 Task: Select collapse all.
Action: Mouse moved to (1220, 29)
Screenshot: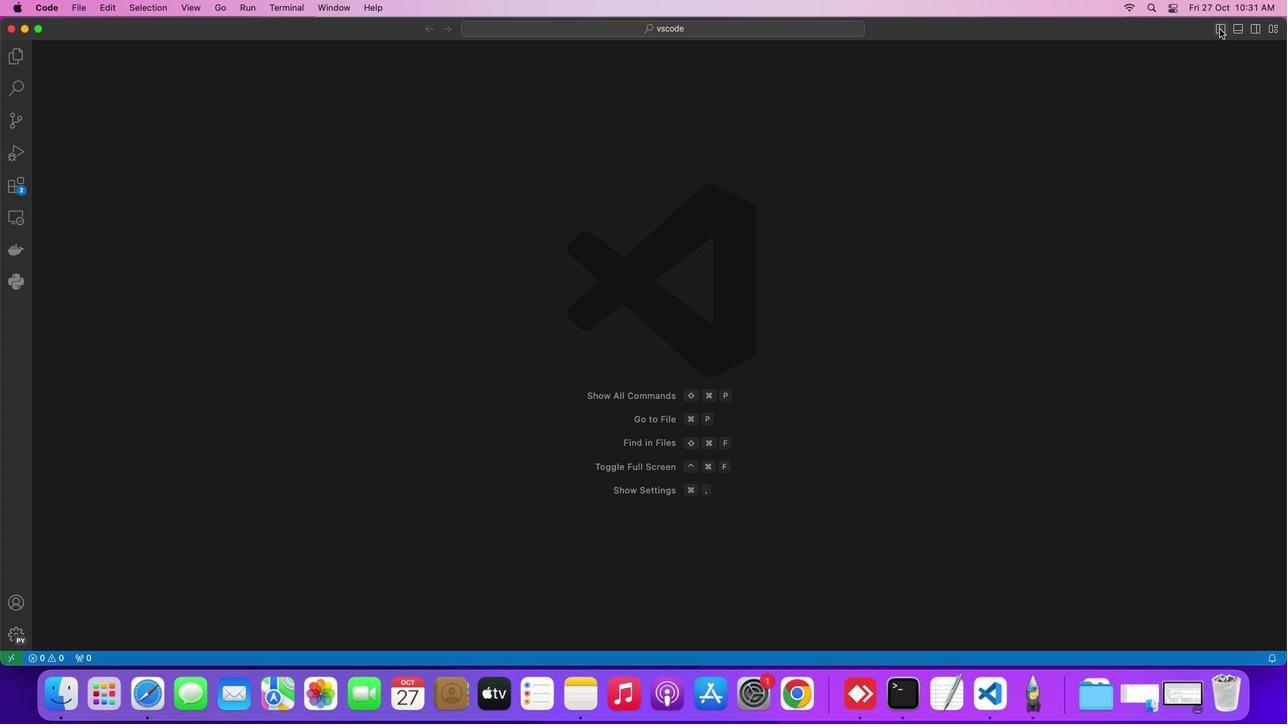 
Action: Mouse pressed left at (1220, 29)
Screenshot: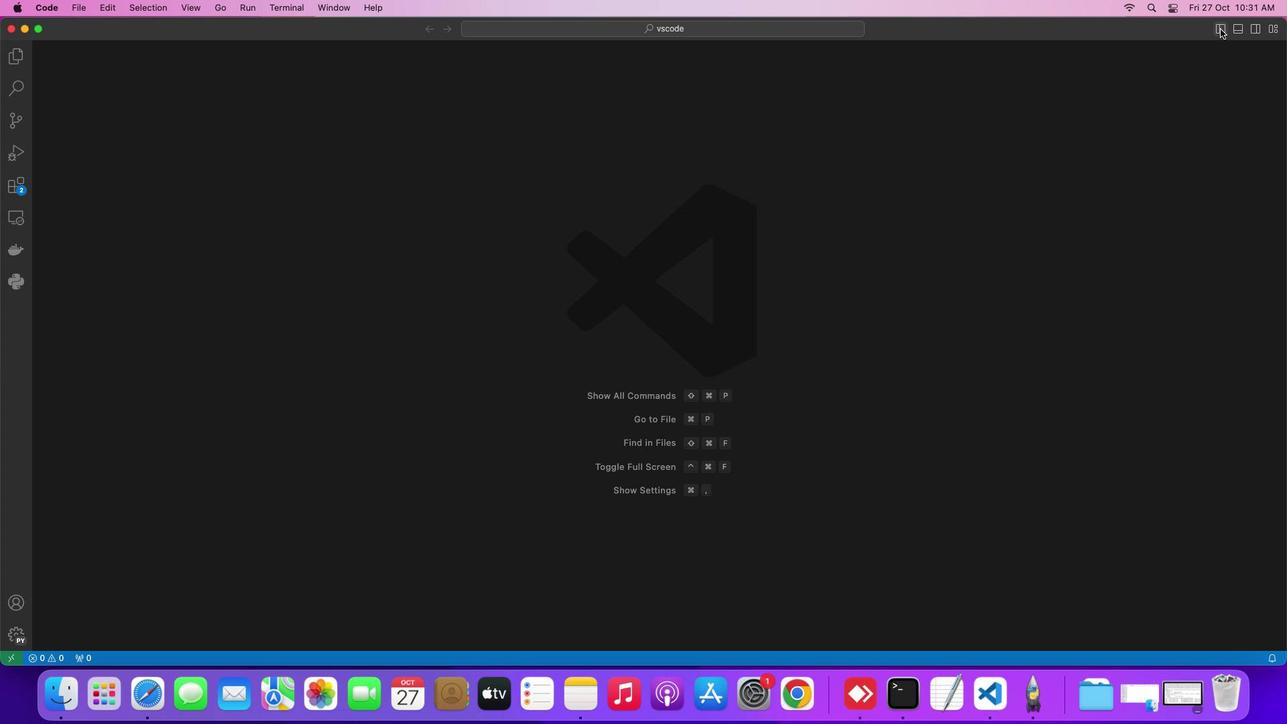 
Action: Mouse moved to (18, 86)
Screenshot: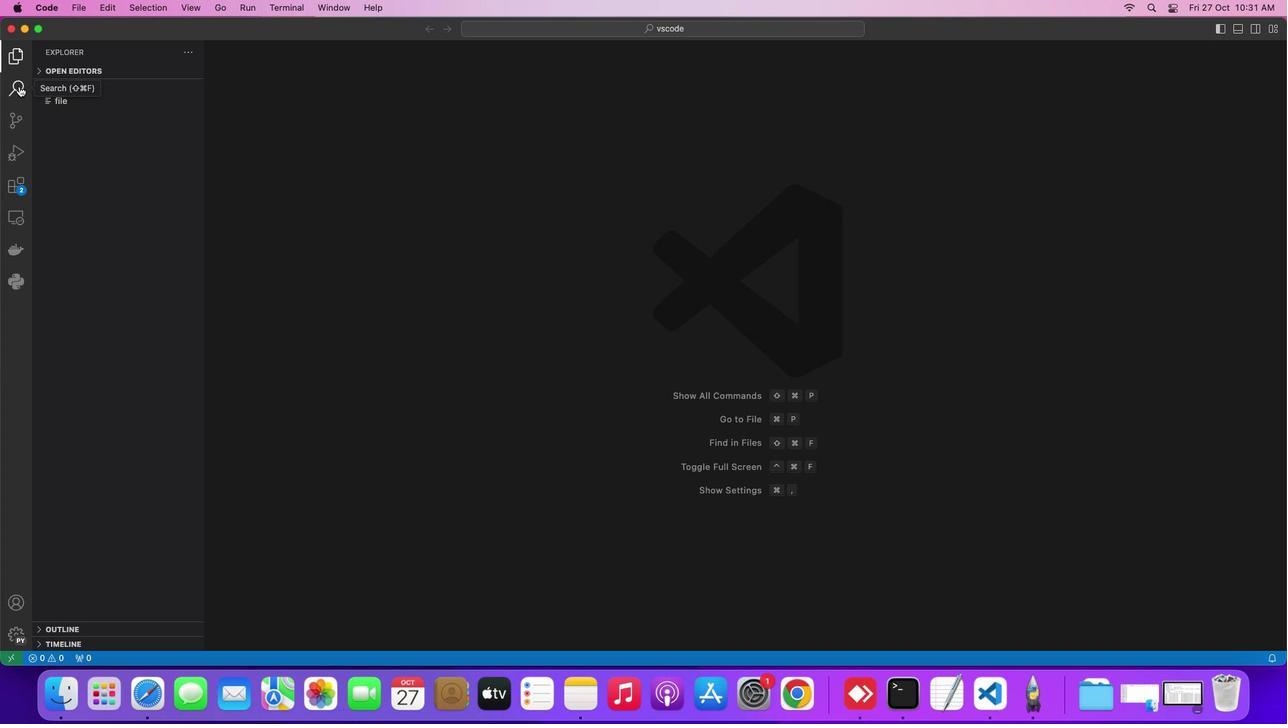 
Action: Mouse pressed left at (18, 86)
Screenshot: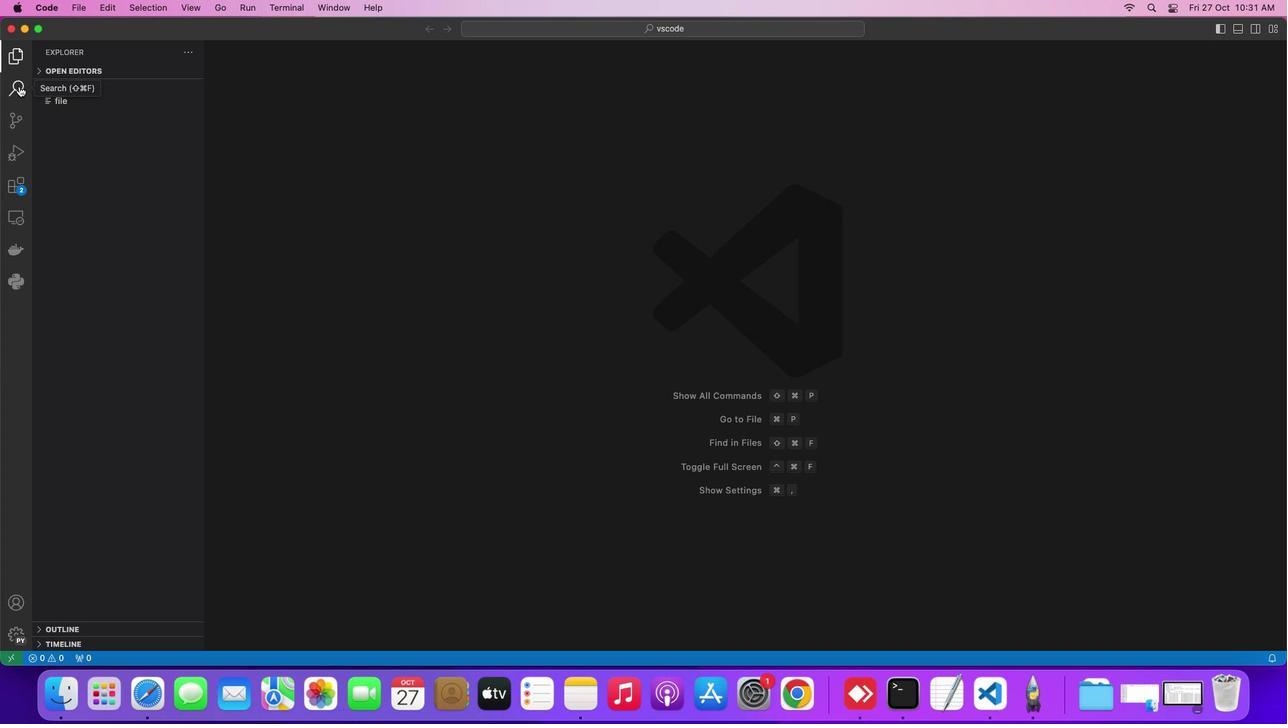 
Action: Mouse moved to (189, 55)
Screenshot: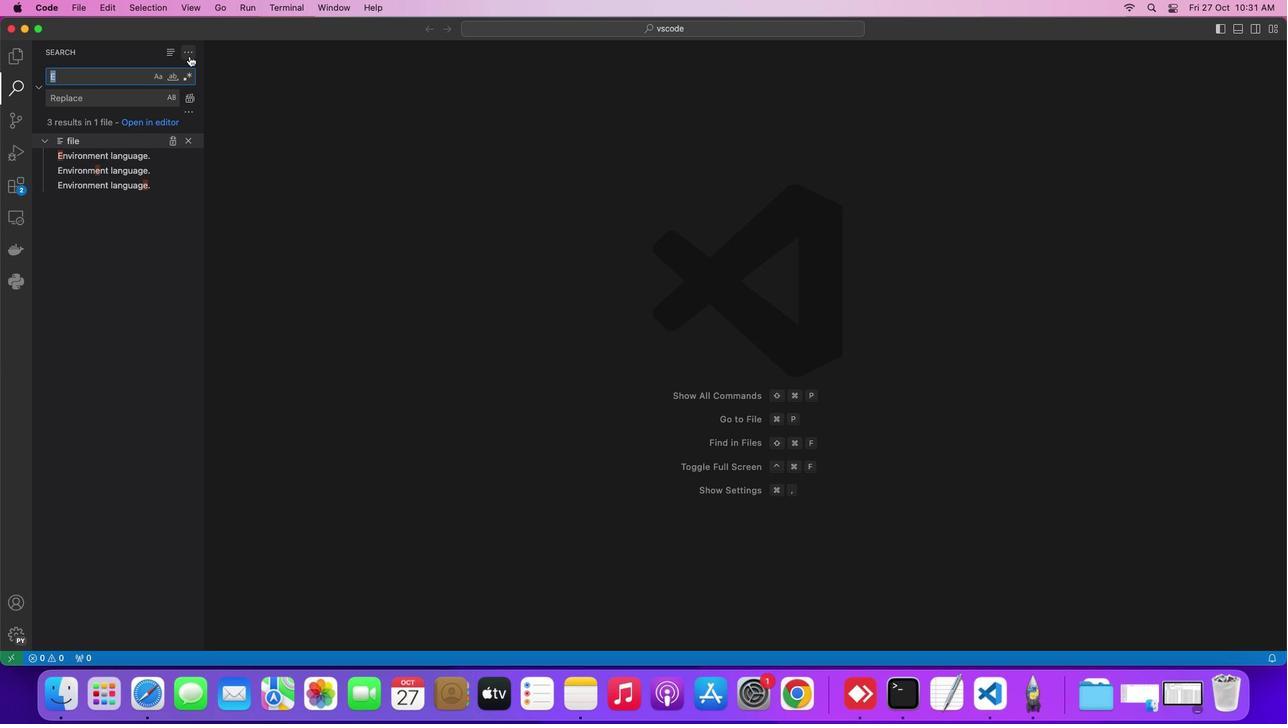 
Action: Mouse pressed left at (189, 55)
Screenshot: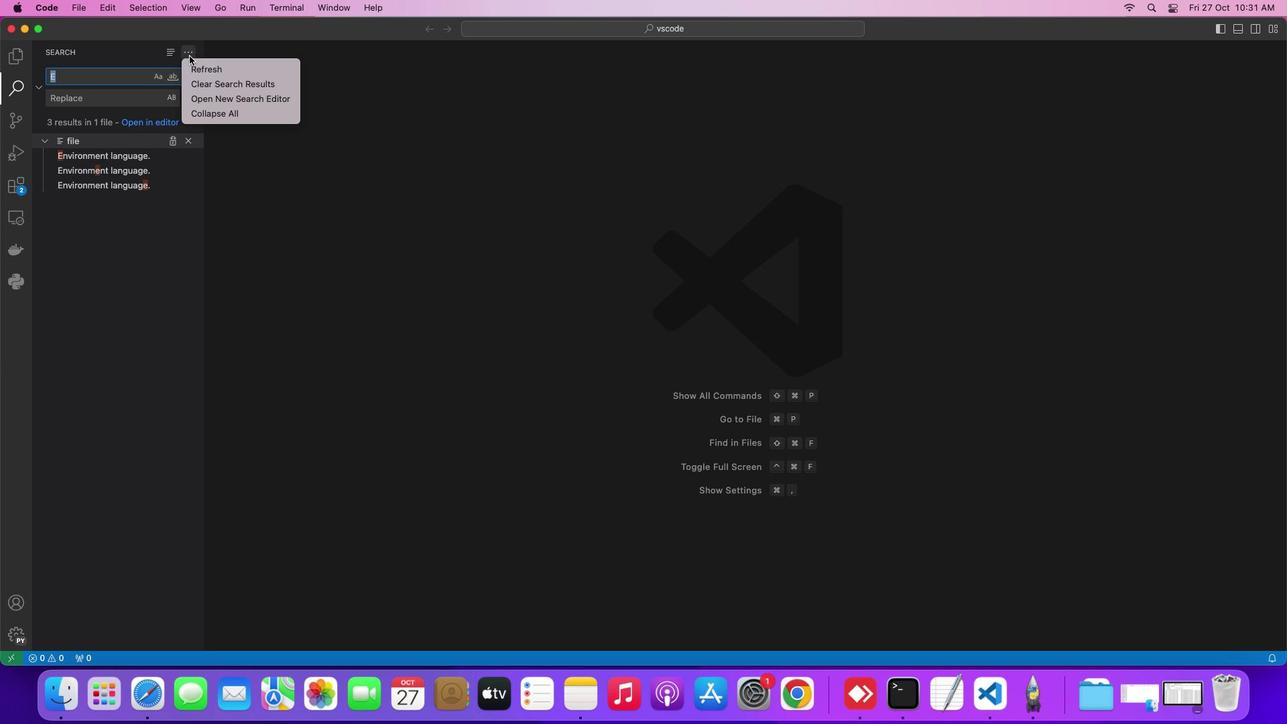 
Action: Mouse moved to (213, 115)
Screenshot: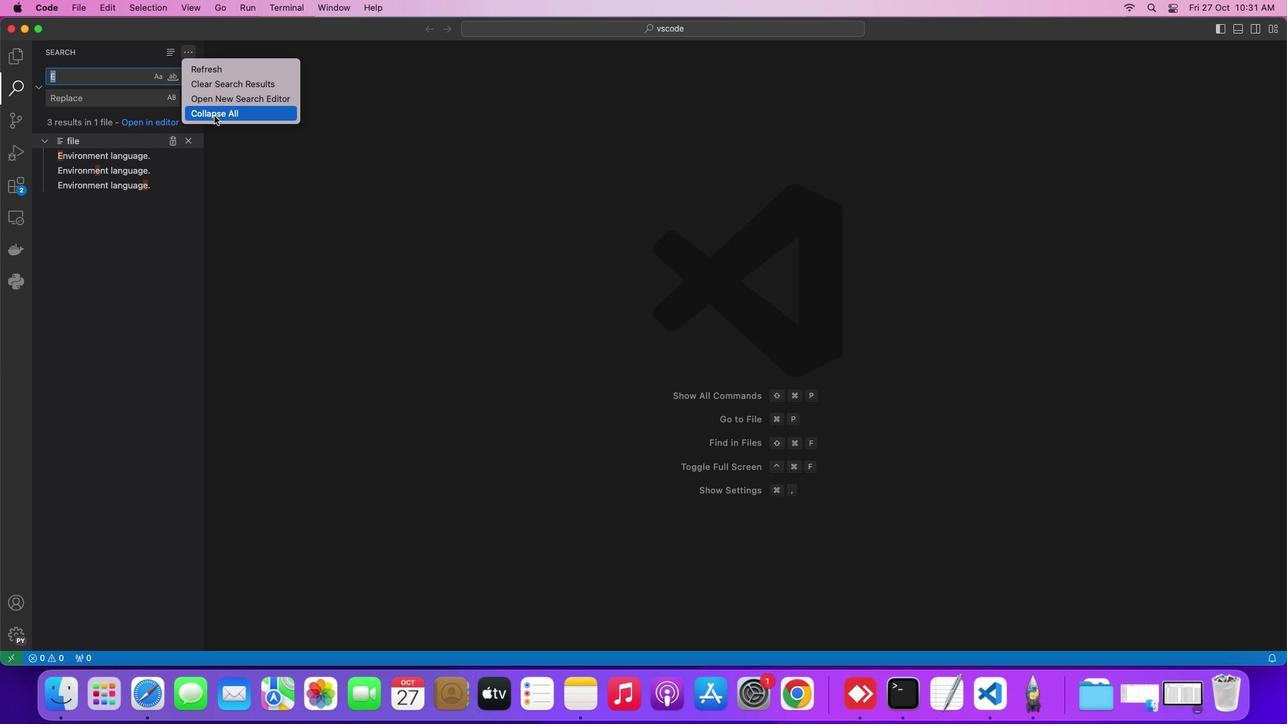 
Action: Mouse pressed left at (213, 115)
Screenshot: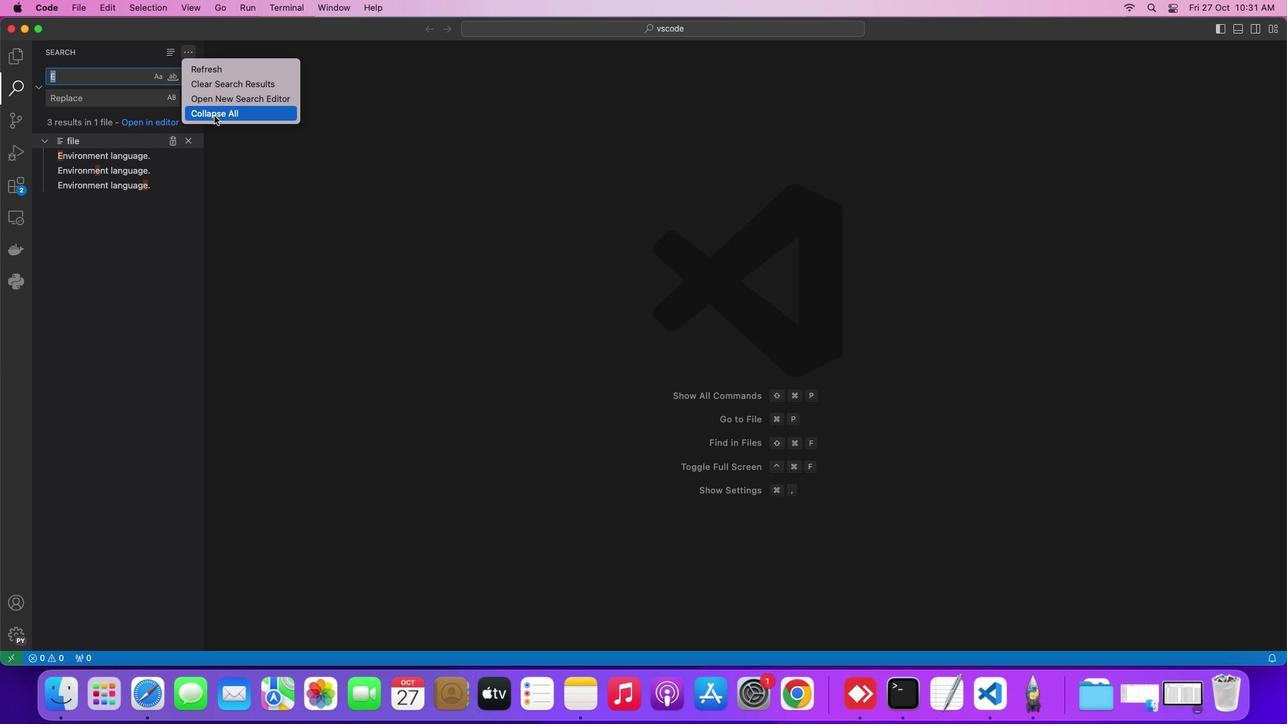 
Action: Mouse moved to (668, 336)
Screenshot: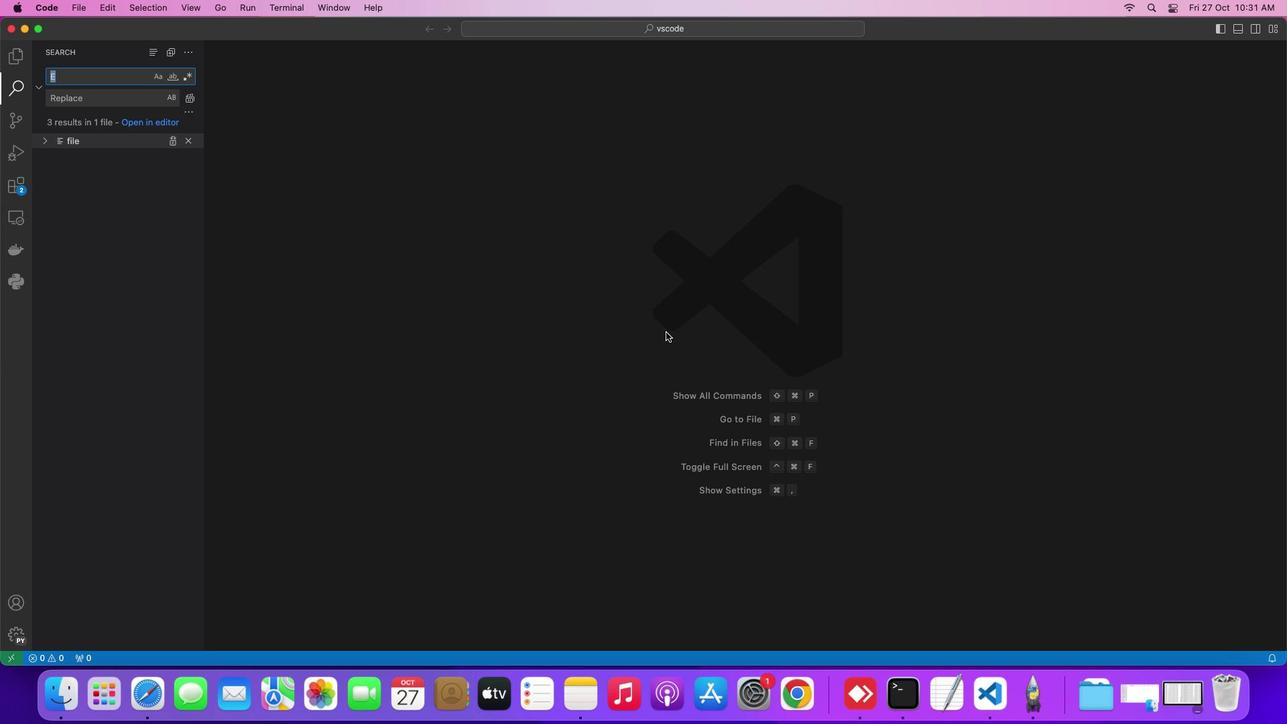 
